 Task: Open a blank google sheet and write heading  Financial WizardAdd Categories in a column and its values below  'Income, Income, Income, Expenses, Expenses, Expenses, Expenses, Expenses, Savings, Savings, Investments, Investments, Debt, Debt & Debt. 'Add Descriptions in next column and its values below  Salary, Freelance Work, Rental Income, Housing, Transportation, Groceries, Utilities, Entertainment, Emergency Fund, Retirement, Stocks, Mutual Funds, Credit Card 1, Credit Card 2 & Student Loan. Add Amount in next column and its values below  $5,000, $1,200, $500, $1,200, $300, $400, $200, $150, $500, $1,000, $500, $300, $200, $100 & $300. Save page DashboardFinRecords
Action: Key pressed <Key.up><Key.up><Key.up><Key.up><Key.up><Key.up><Key.up><Key.shift>Descriptions<Key.enter><Key.shift>Salary<Key.enter><Key.shift><Key.shift><Key.shift><Key.shift><Key.shift><Key.shift><Key.shift><Key.shift><Key.shift><Key.shift>Freelance<Key.space><Key.shift><Key.shift>Work<Key.enter><Key.shift>Rental<Key.space><Key.shift><Key.shift><Key.shift><Key.shift><Key.shift>Income<Key.enter><Key.shift>Housing<Key.enter><Key.shift>Transportation<Key.enter><Key.shift>Groceries<Key.enter><Key.shift><Key.shift><Key.shift><Key.shift><Key.shift><Key.shift><Key.shift><Key.shift><Key.shift>Utilities<Key.enter><Key.shift>Entertainment<Key.enter><Key.shift>Emergency<Key.space><Key.shift><Key.shift><Key.shift><Key.shift><Key.shift><Key.shift><Key.shift><Key.shift><Key.shift><Key.shift><Key.shift>fu<Key.backspace><Key.backspace><Key.shift><Key.shift><Key.shift><Key.shift><Key.shift><Key.shift><Key.shift><Key.shift><Key.shift><Key.shift><Key.shift><Key.shift><Key.shift><Key.shift><Key.shift><Key.shift><Key.shift><Key.shift><Key.shift><Key.shift>Fund<Key.enter><Key.shift><Key.shift>Retirement<Key.enter><Key.shift>Sy<Key.backspace>tocks<Key.enter><Key.shift>Mutual<Key.space><Key.shift>Funds<Key.enter><Key.shift>Credit<Key.space><Key.shift><Key.shift>Cardb<Key.space><Key.backspace><Key.backspace><Key.space>1<Key.enter><Key.shift>Credit<Key.space><Key.shift>ca<Key.backspace><Key.backspace><Key.backspace><Key.shift>Card<Key.space>2<Key.enter><Key.shift>Student<Key.space><Key.shift>Loan<Key.enter><Key.right><Key.up><Key.up><Key.up><Key.up><Key.up><Key.up><Key.up><Key.up><Key.up><Key.up><Key.up><Key.up><Key.up><Key.up><Key.up><Key.shift>Amount<Key.enter>5000<Key.enter>1200<Key.enter>500<Key.enter>1200<Key.enter>300<Key.enter>400<Key.enter>200<Key.enter>150<Key.enter>500<Key.enter>1000<Key.enter>500<Key.enter>300<Key.enter>200<Key.enter>100<Key.enter>300<Key.enter>
Screenshot: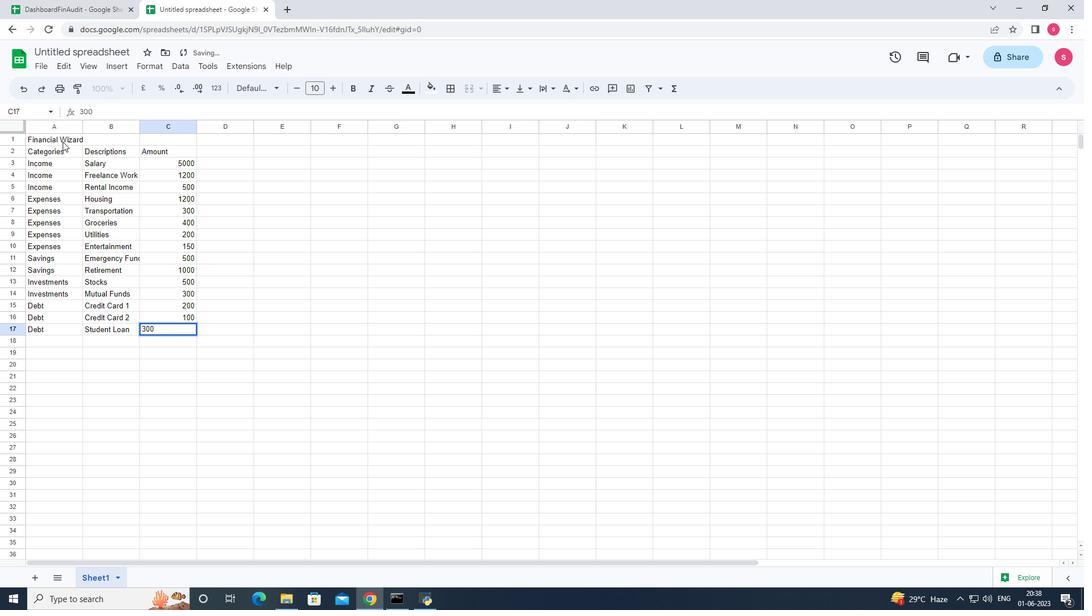 
Action: Mouse moved to (167, 164)
Screenshot: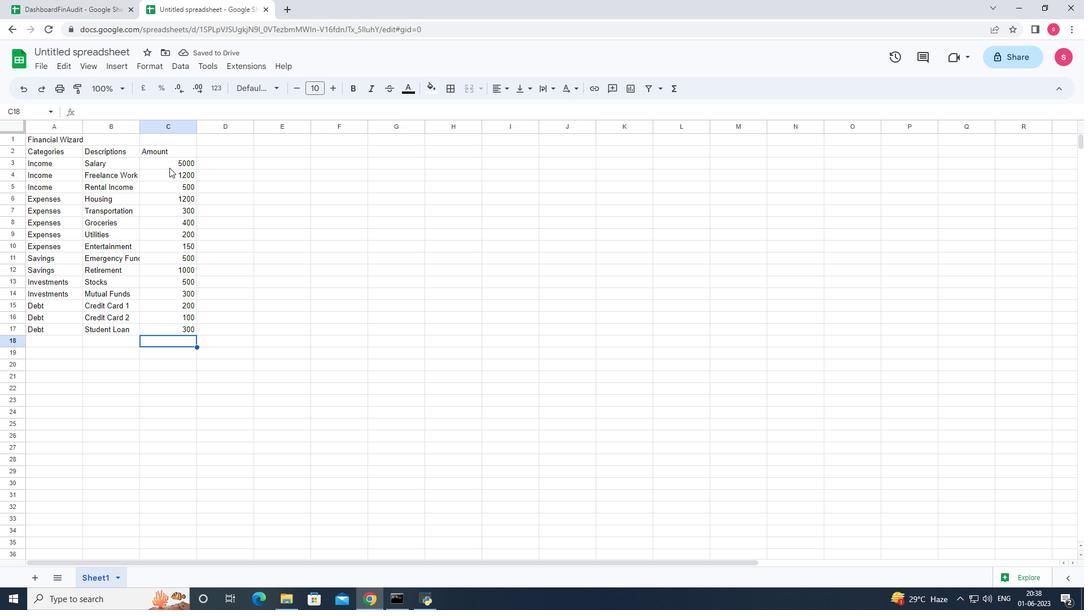
Action: Mouse pressed left at (167, 164)
Screenshot: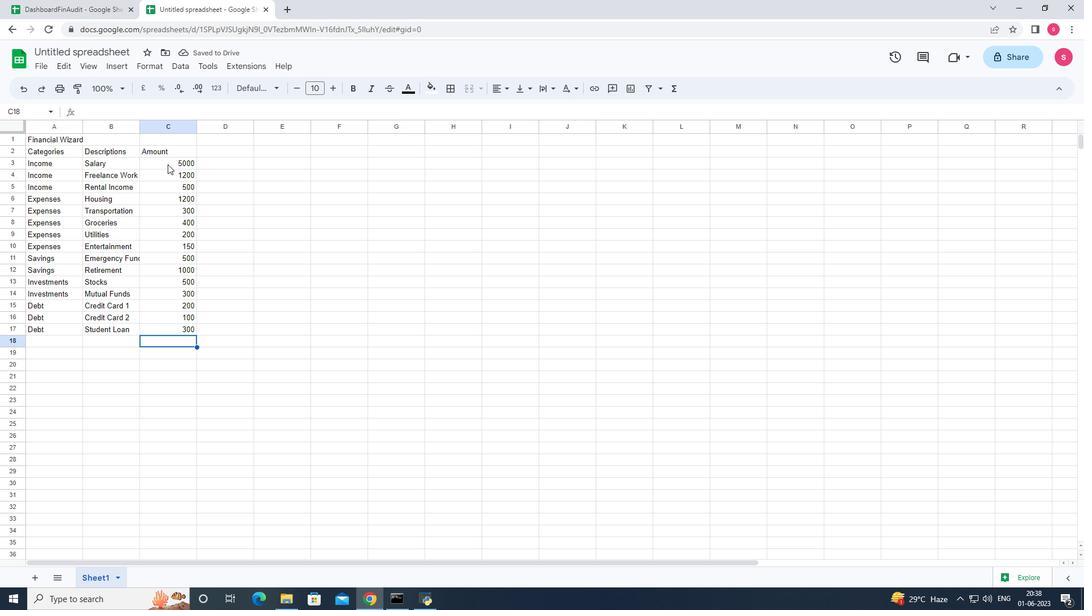 
Action: Mouse moved to (150, 67)
Screenshot: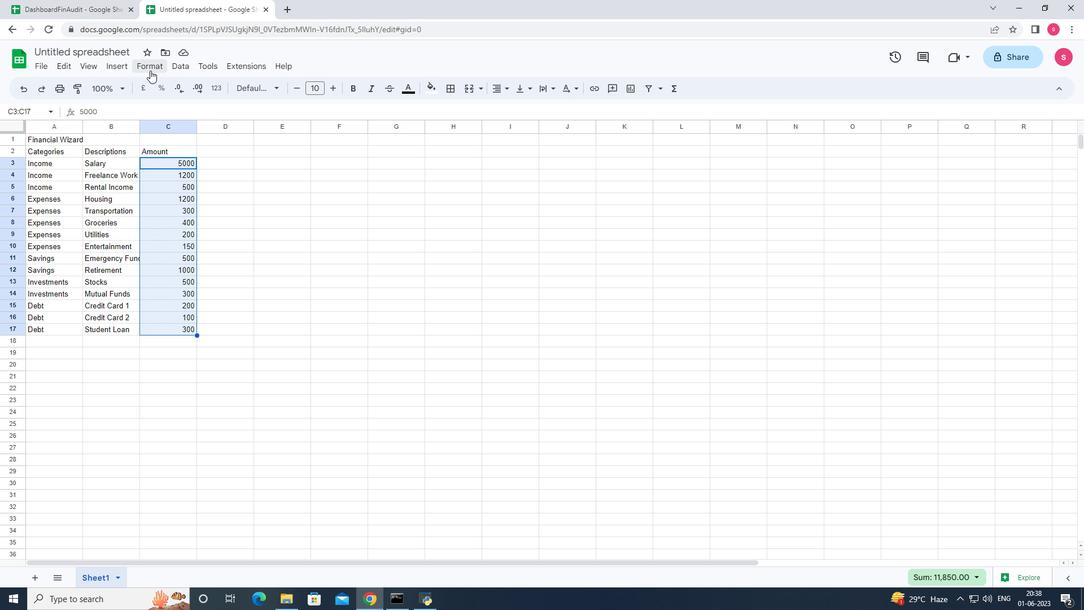 
Action: Mouse pressed left at (150, 67)
Screenshot: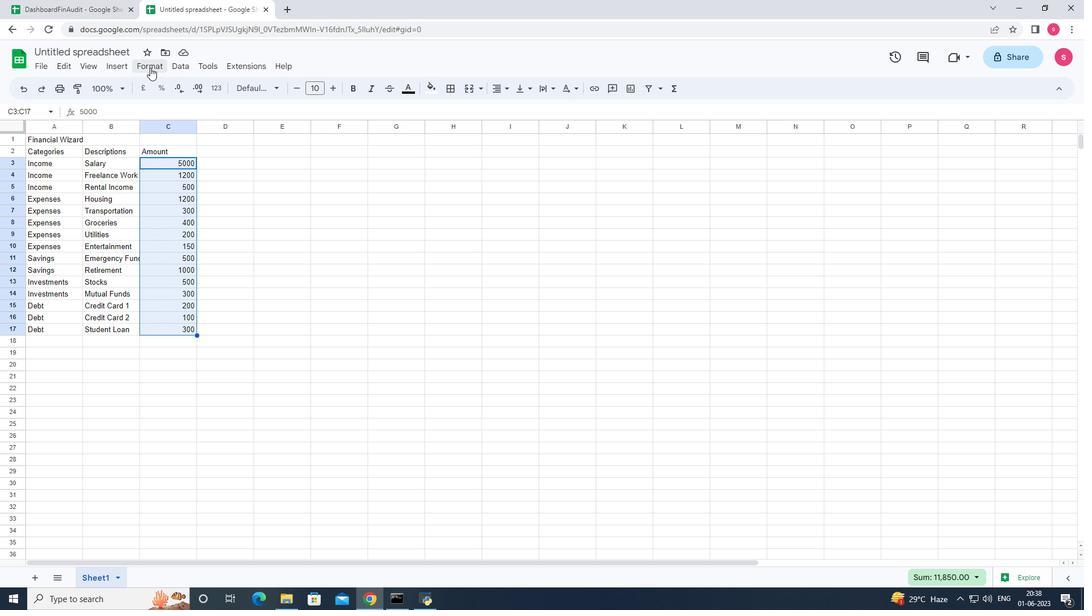 
Action: Mouse moved to (197, 111)
Screenshot: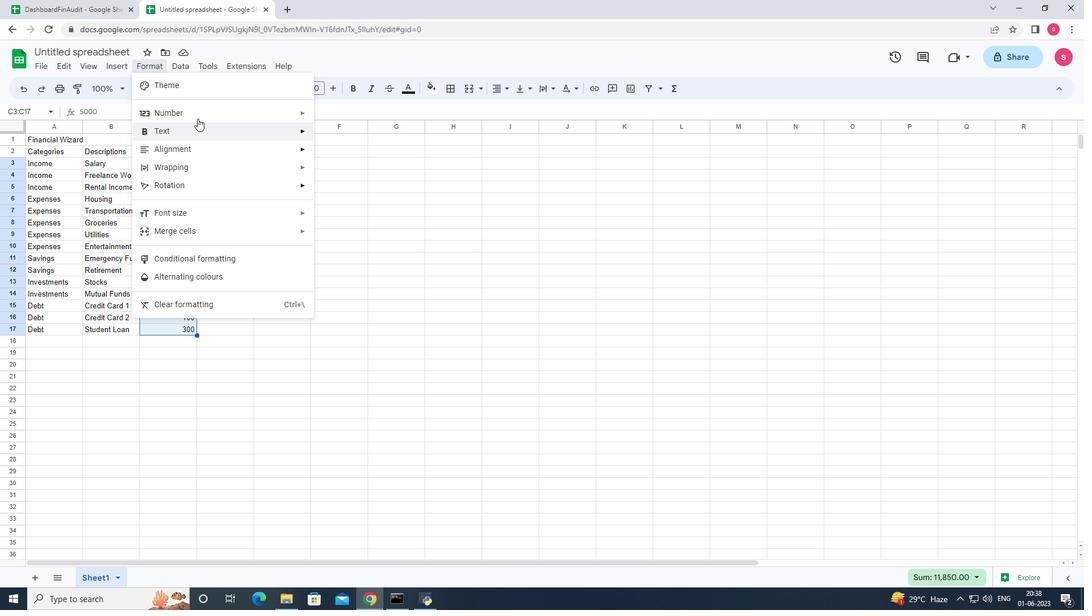 
Action: Mouse pressed left at (197, 111)
Screenshot: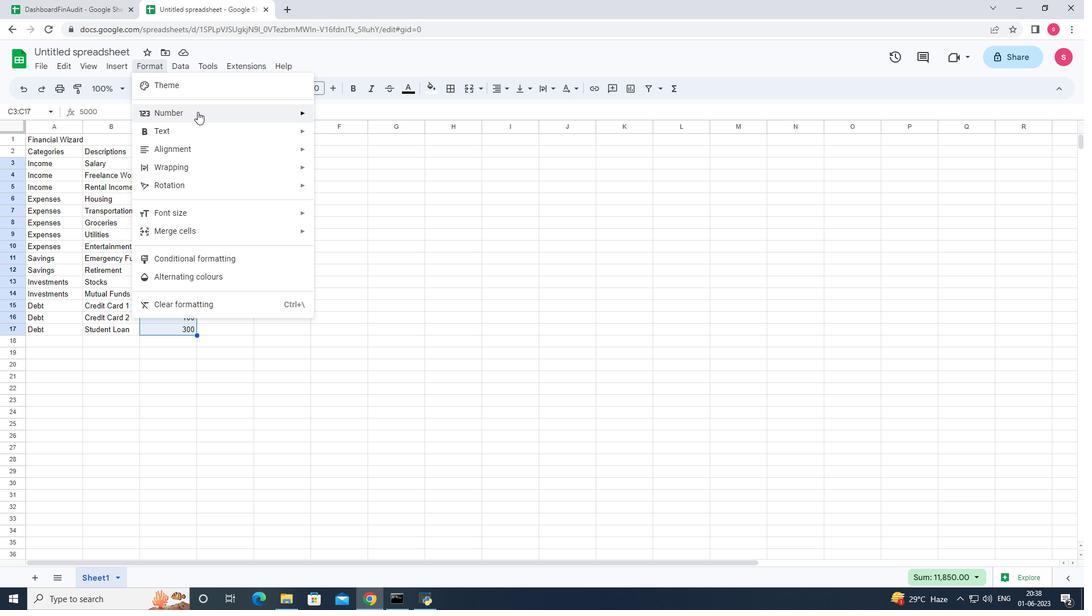 
Action: Mouse moved to (278, 120)
Screenshot: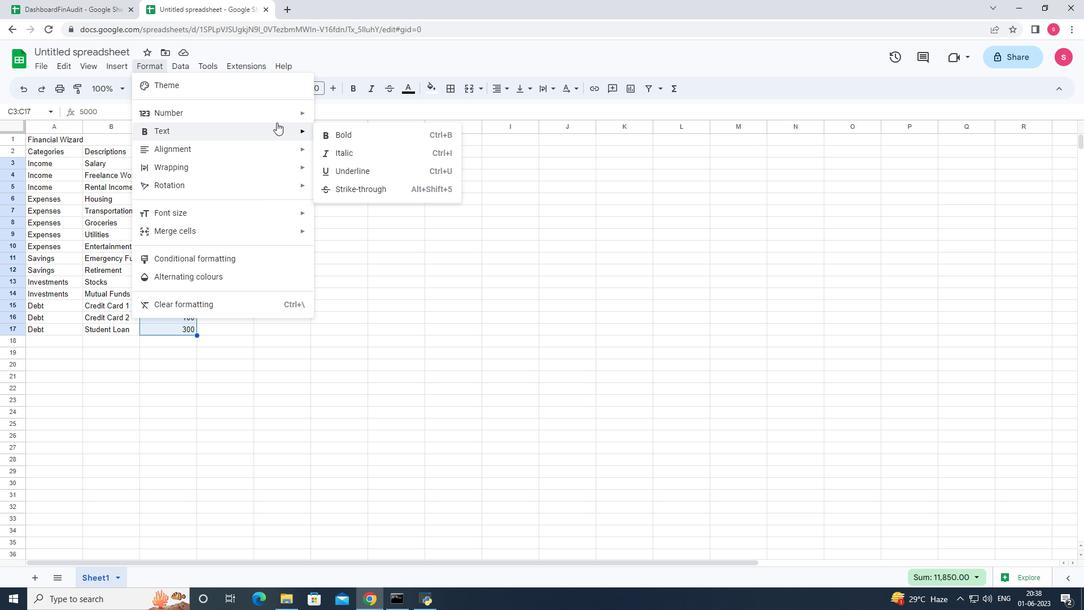 
Action: Mouse pressed left at (278, 120)
Screenshot: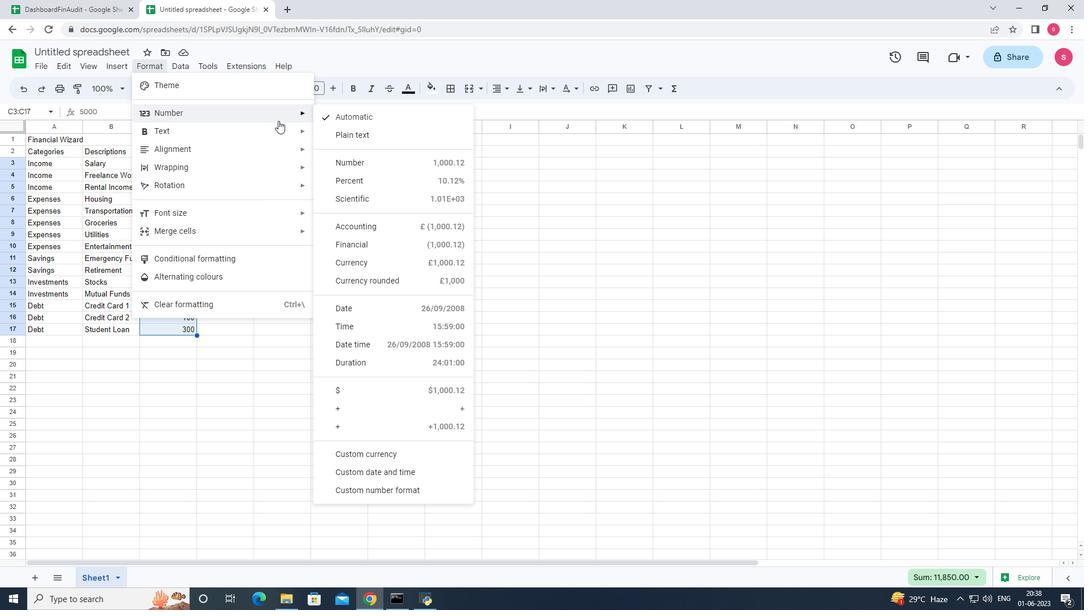 
Action: Mouse pressed left at (278, 120)
Screenshot: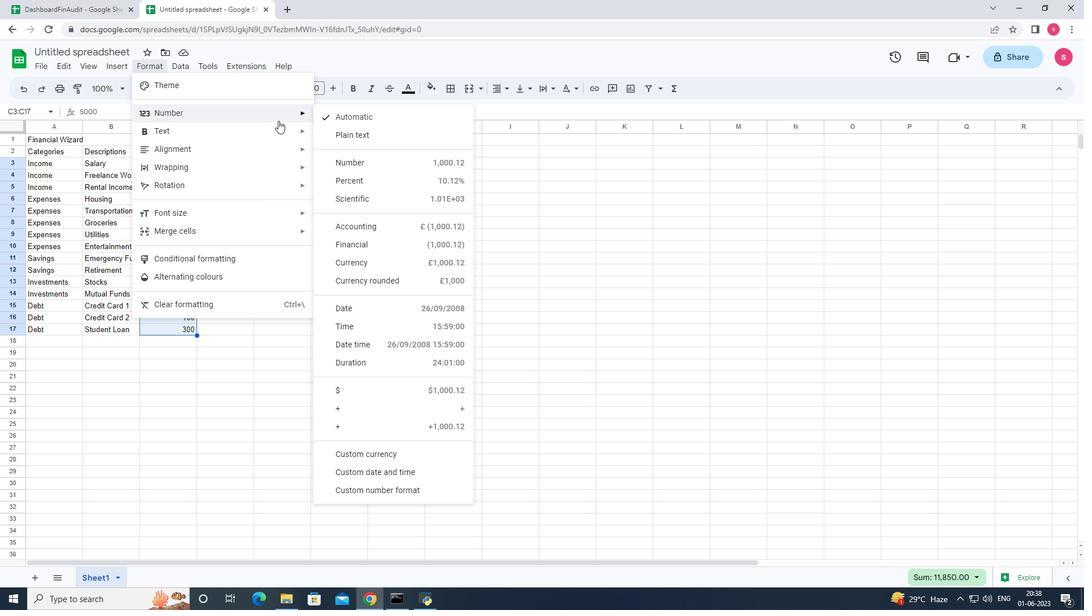 
Action: Mouse moved to (377, 452)
Screenshot: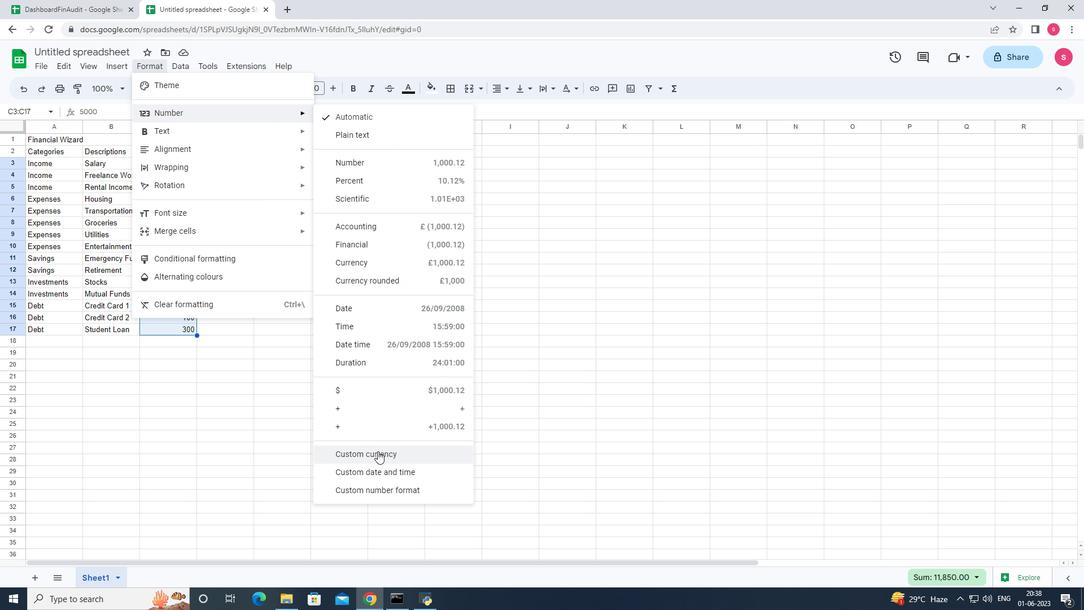 
Action: Mouse pressed left at (377, 452)
Screenshot: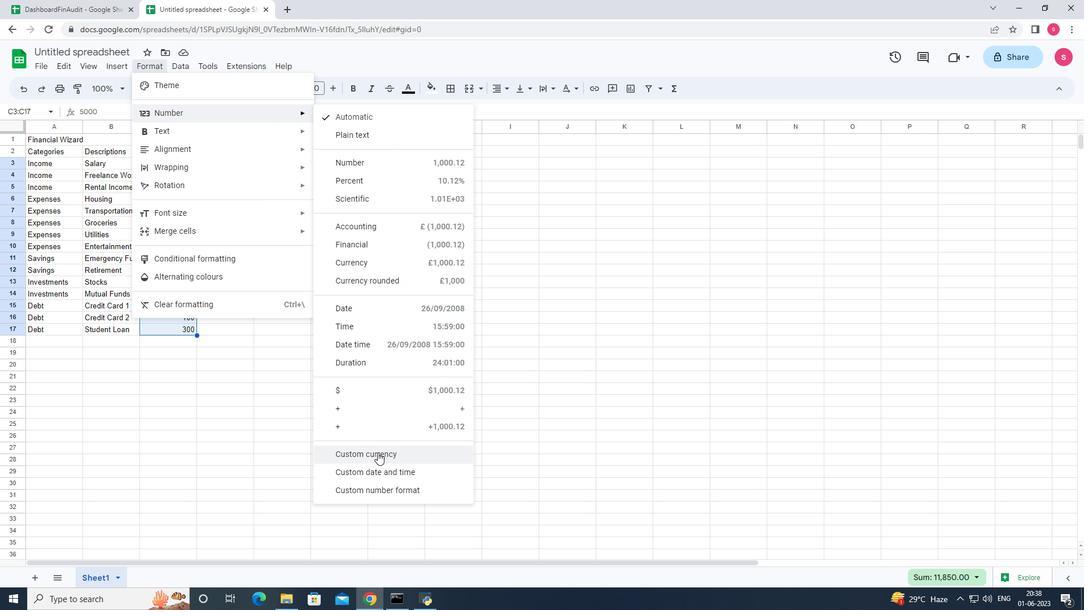
Action: Mouse moved to (540, 257)
Screenshot: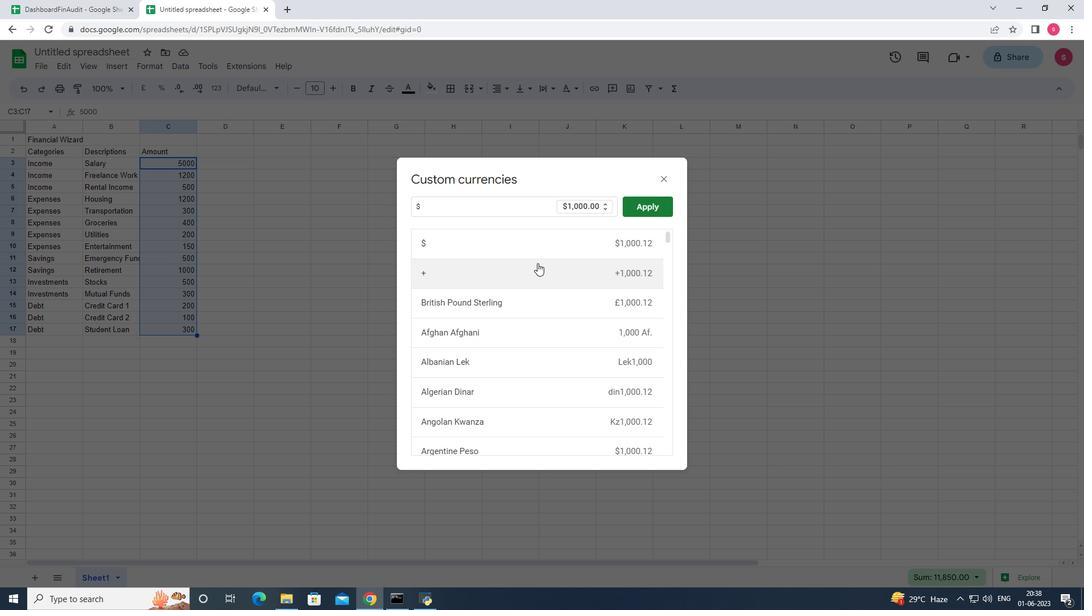 
Action: Mouse pressed left at (540, 257)
Screenshot: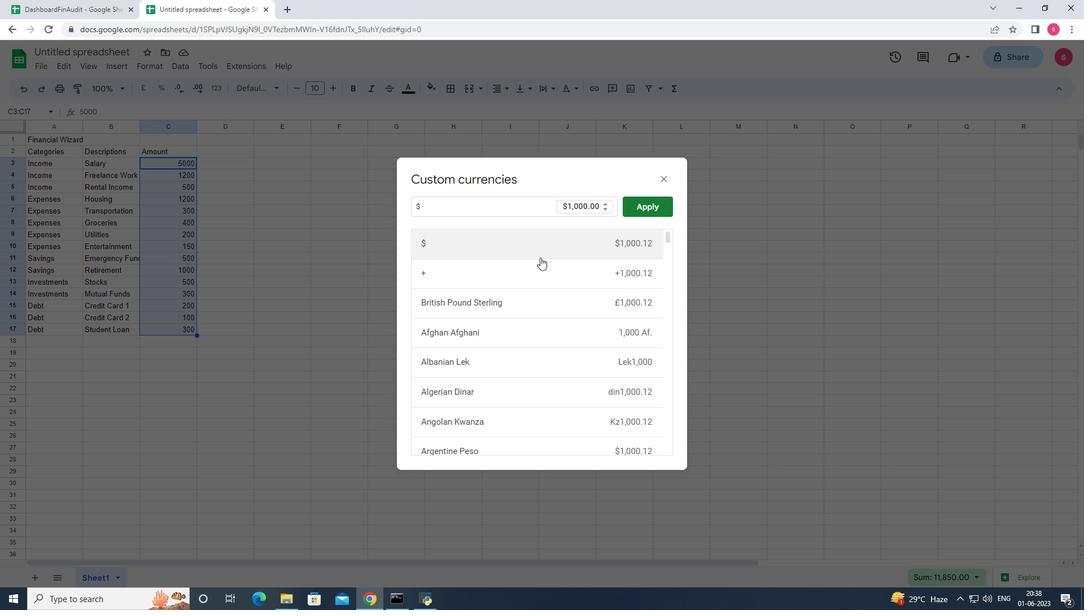 
Action: Mouse moved to (642, 211)
Screenshot: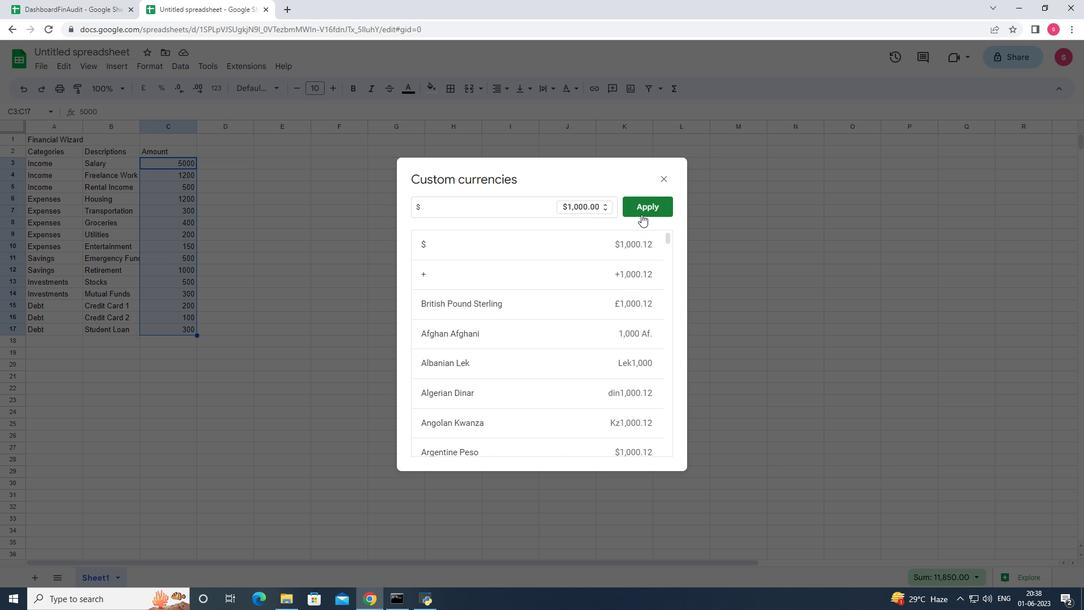 
Action: Mouse pressed left at (642, 211)
Screenshot: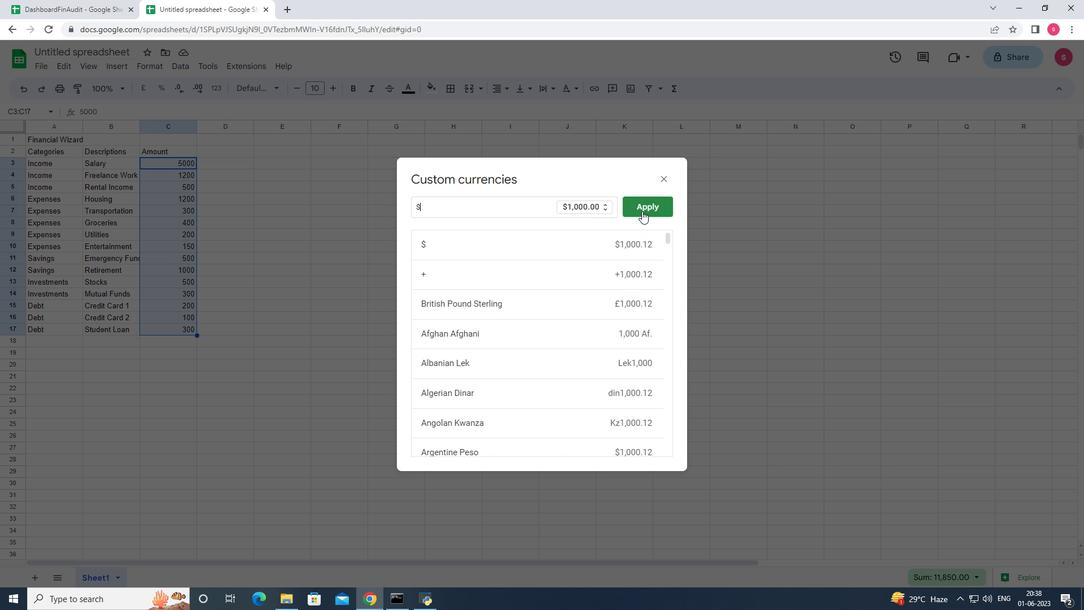 
Action: Mouse moved to (368, 340)
Screenshot: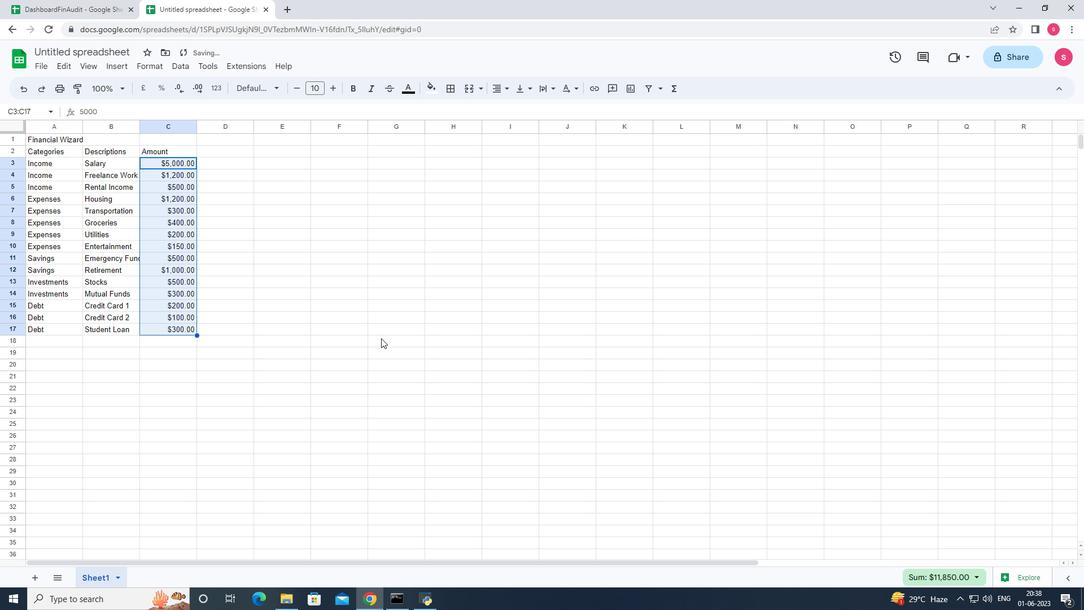 
Action: Mouse pressed left at (368, 340)
Screenshot: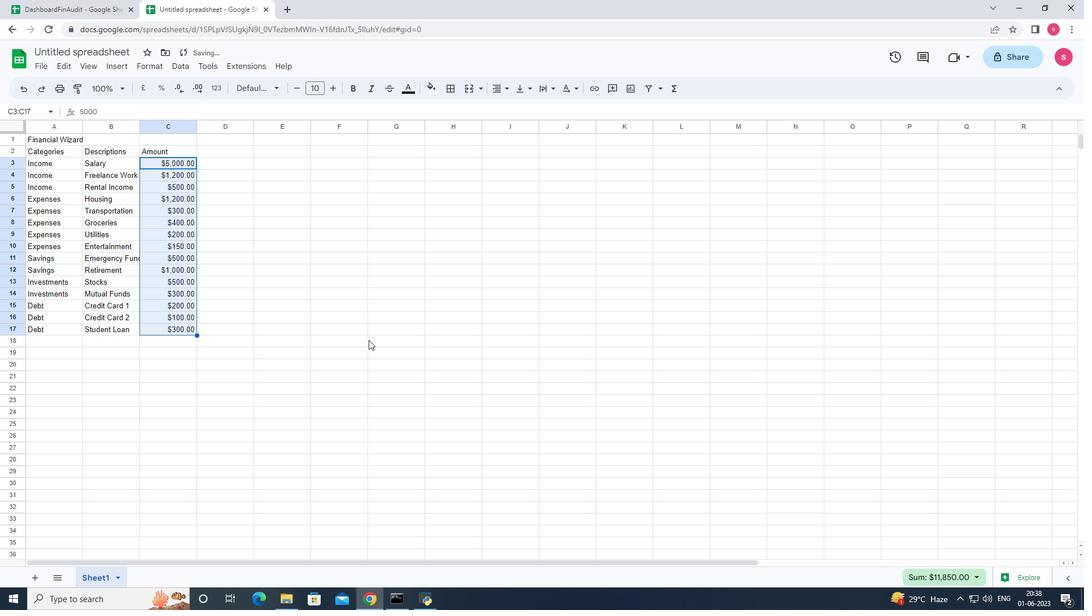 
Action: Mouse moved to (80, 128)
Screenshot: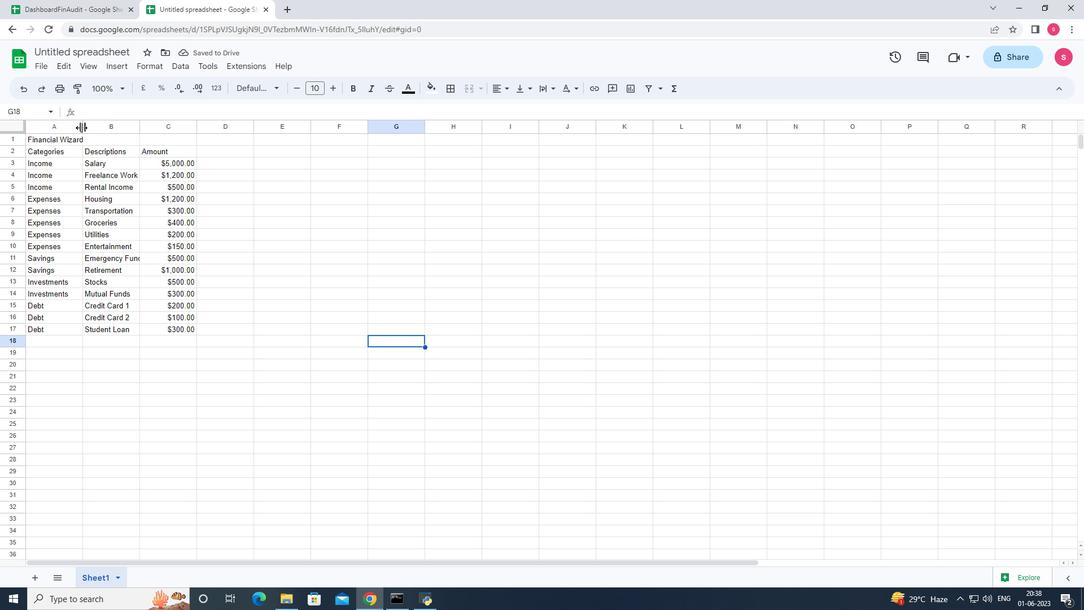 
Action: Mouse pressed left at (80, 128)
Screenshot: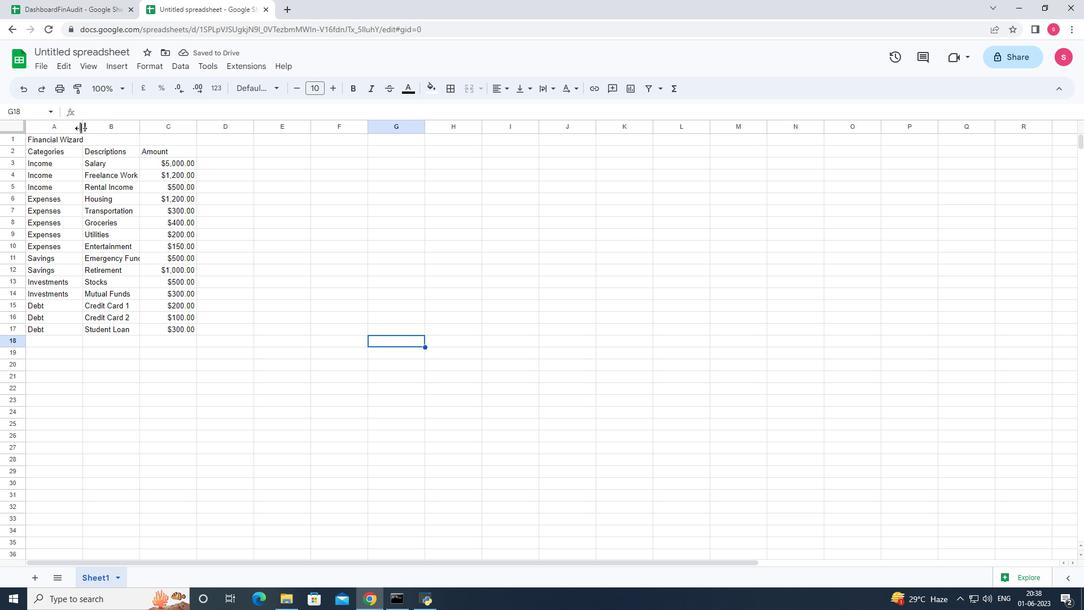 
Action: Mouse moved to (79, 128)
Screenshot: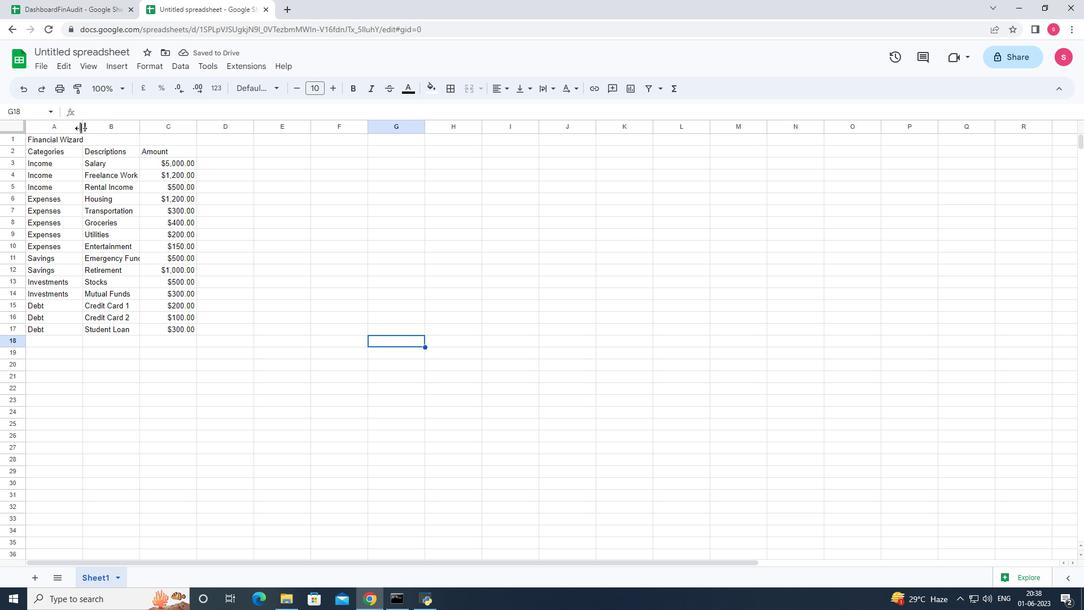 
Action: Mouse pressed left at (79, 128)
Screenshot: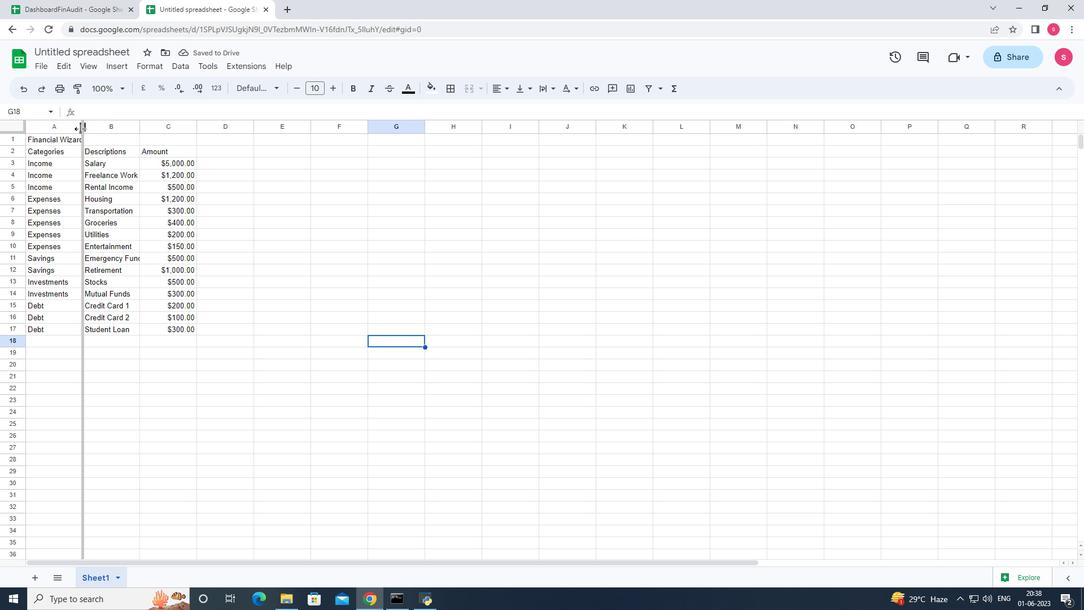 
Action: Mouse moved to (144, 123)
Screenshot: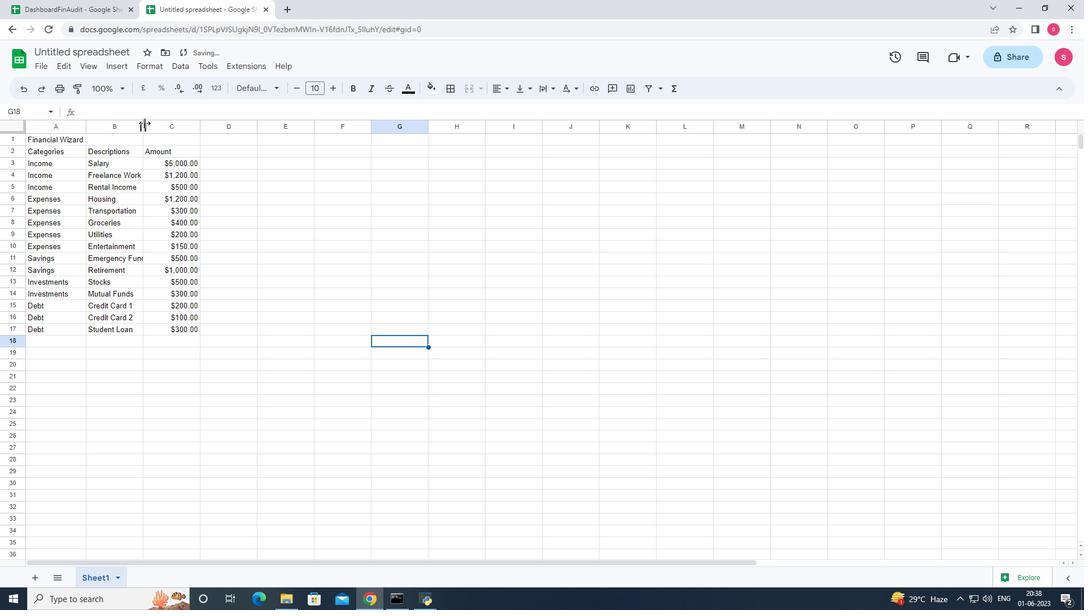 
Action: Mouse pressed left at (144, 123)
Screenshot: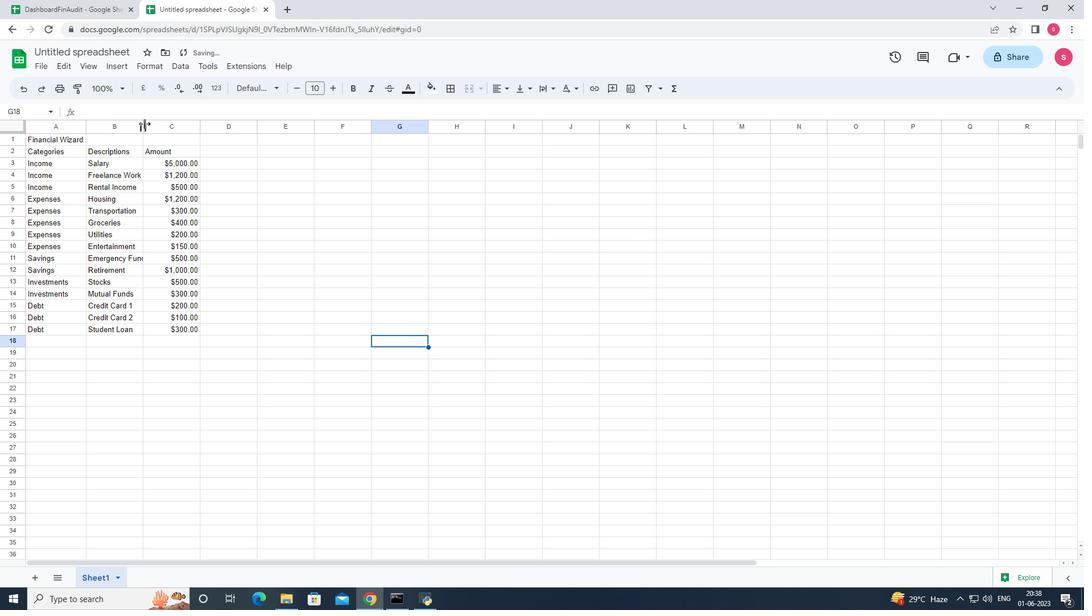 
Action: Mouse pressed left at (144, 123)
Screenshot: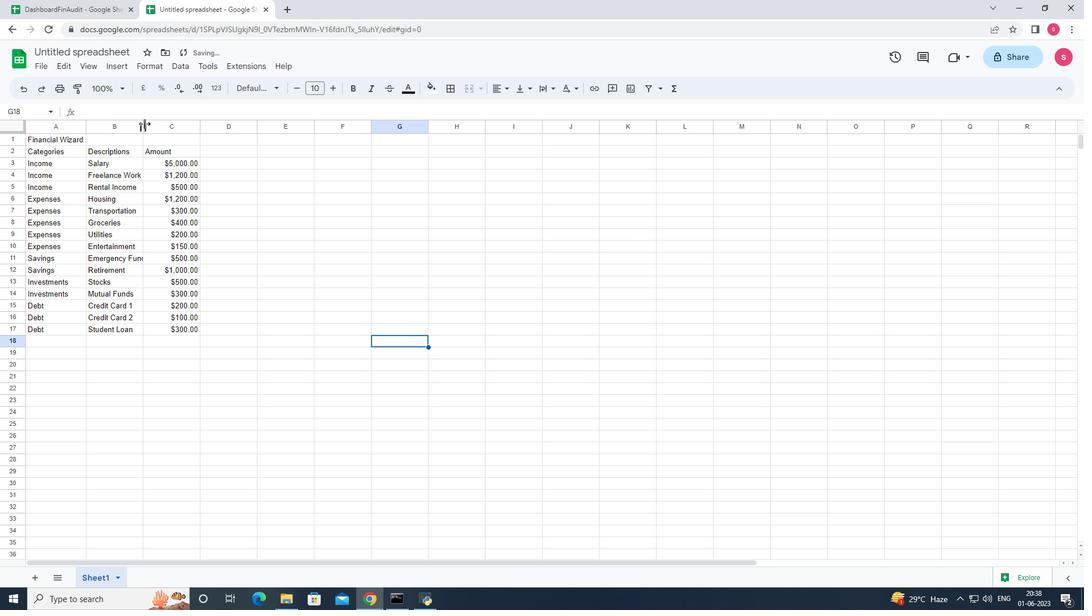 
Action: Mouse moved to (206, 125)
Screenshot: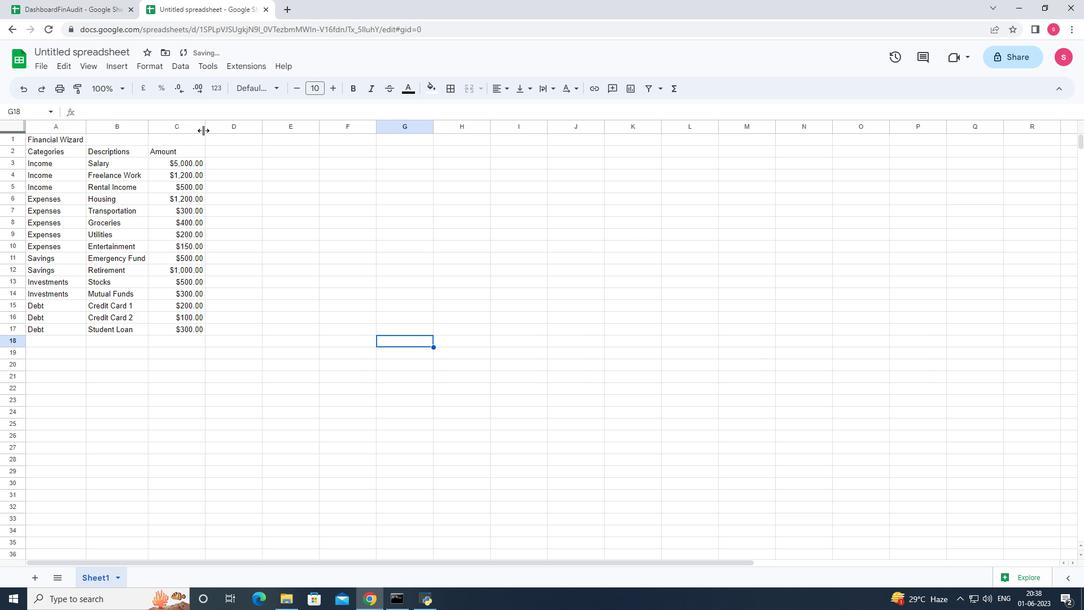 
Action: Mouse pressed left at (206, 125)
Screenshot: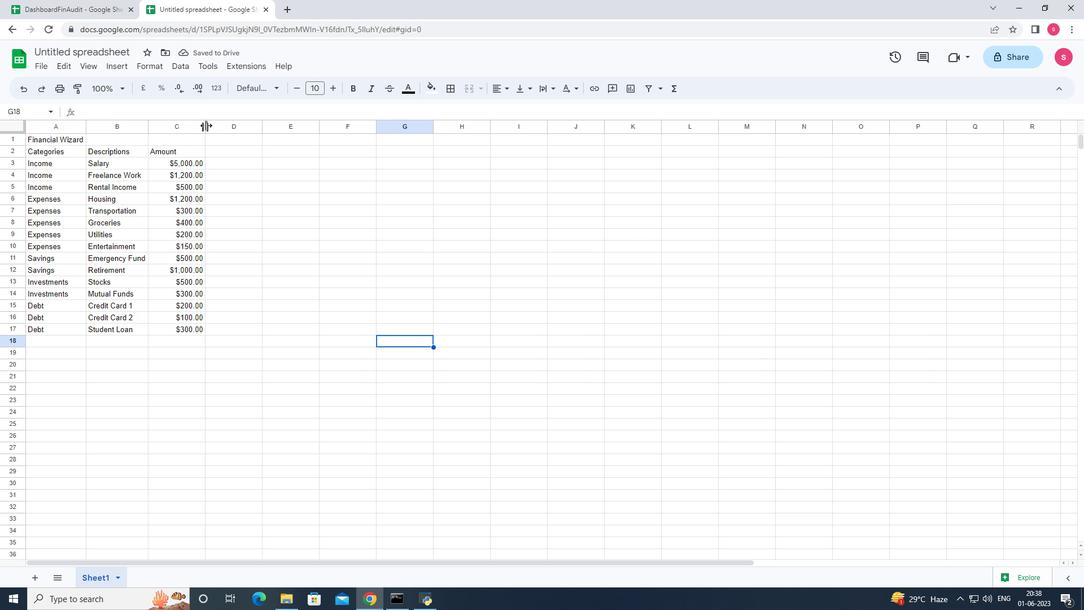 
Action: Mouse pressed left at (206, 125)
Screenshot: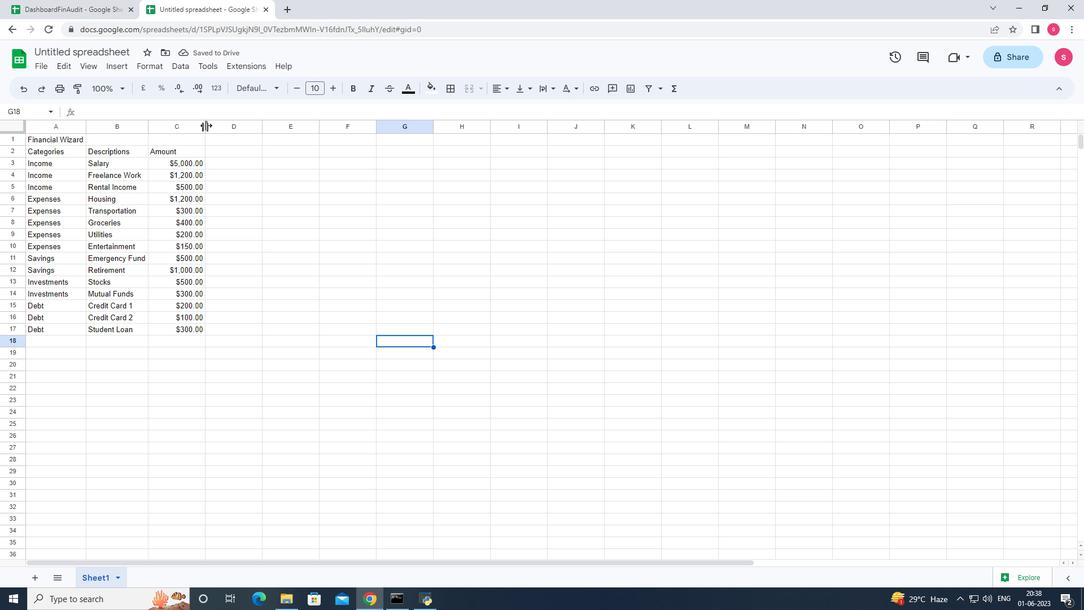 
Action: Mouse moved to (64, 51)
Screenshot: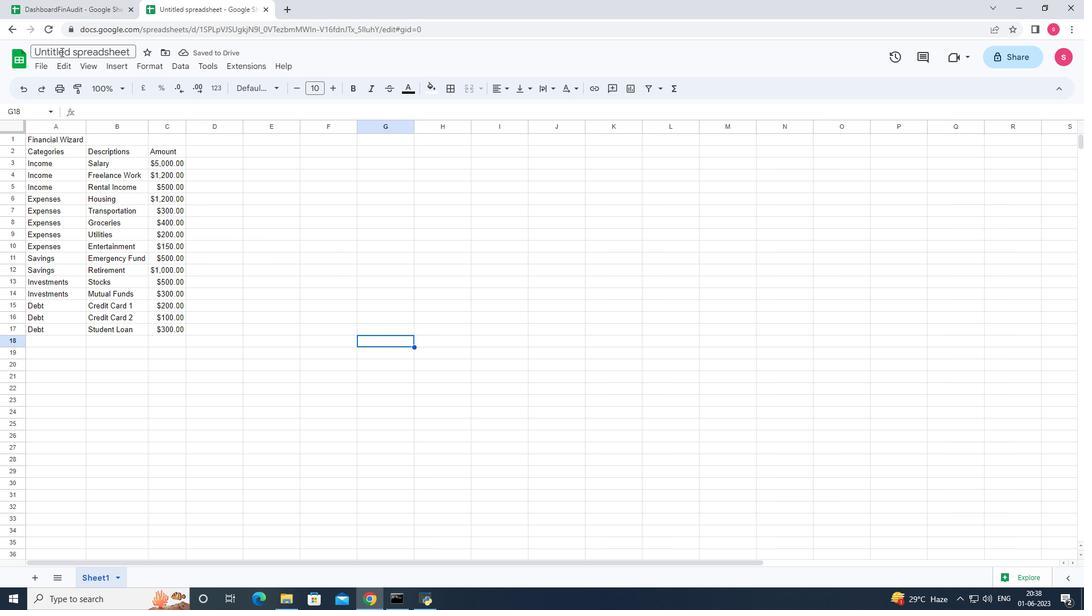 
Action: Mouse pressed left at (64, 51)
Screenshot: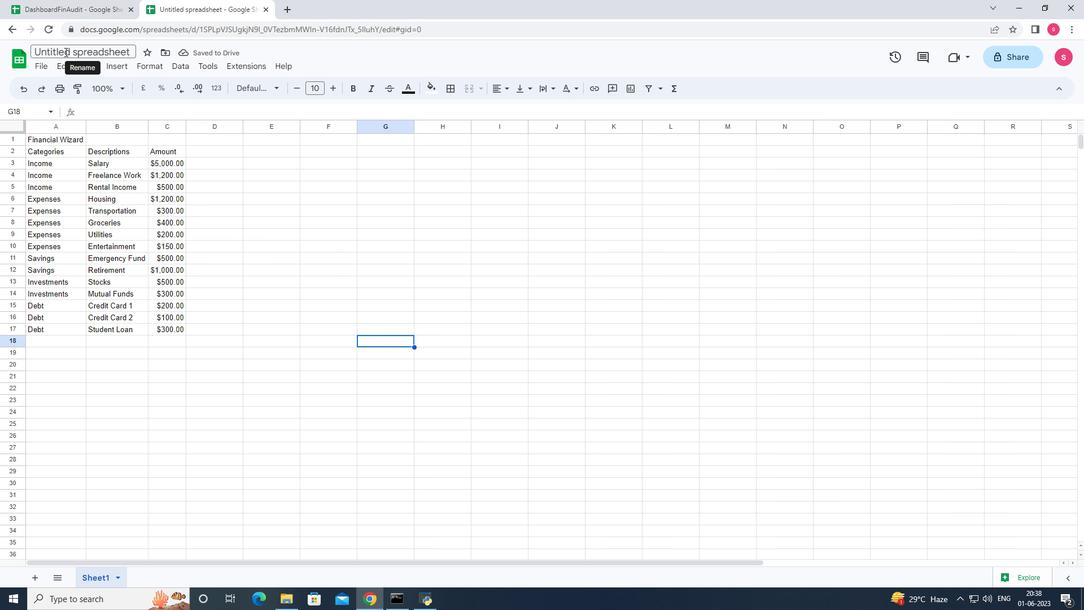 
Action: Key pressed <Key.backspace><Key.shift>Dashboard<Key.shift>Fin<Key.shift>Records<Key.enter>
Screenshot: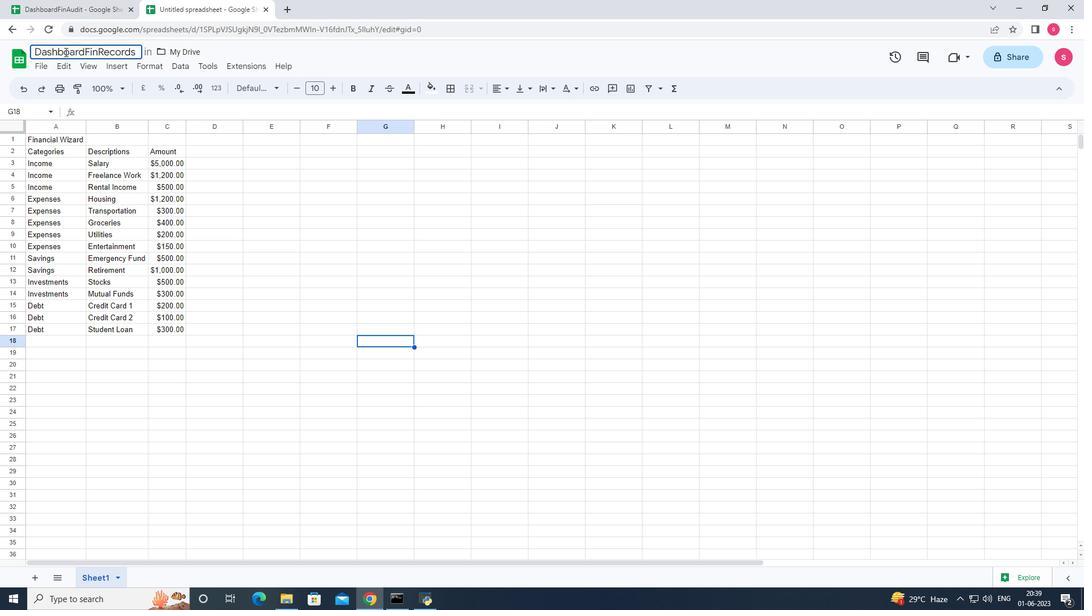 
Action: Mouse moved to (66, 51)
Screenshot: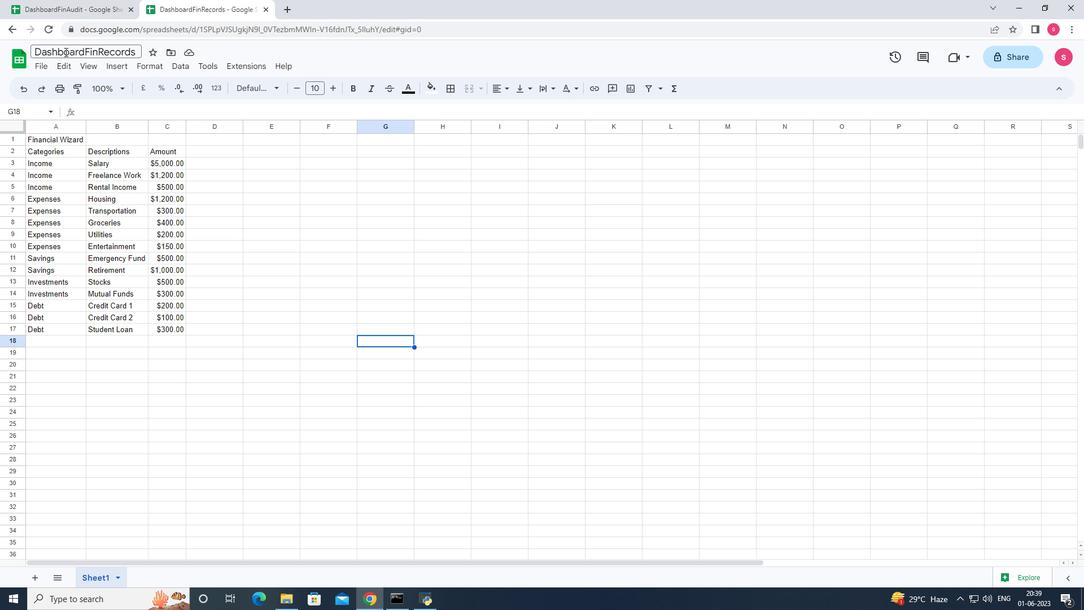 
Action: Key pressed ctrl+S
Screenshot: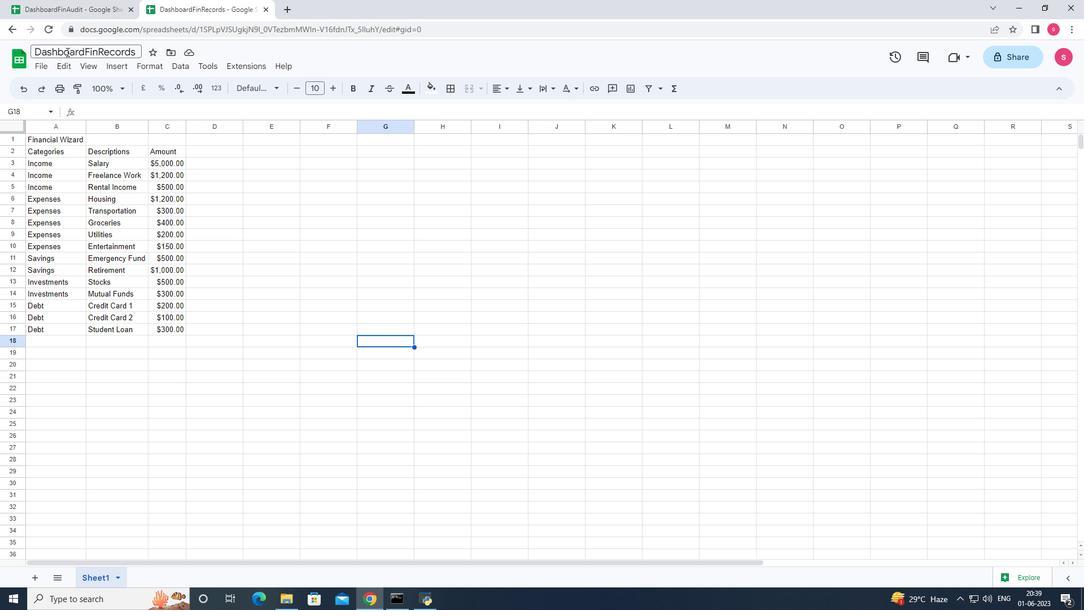 
